 Task: Zoom out the drawing page.
Action: Mouse moved to (116, 91)
Screenshot: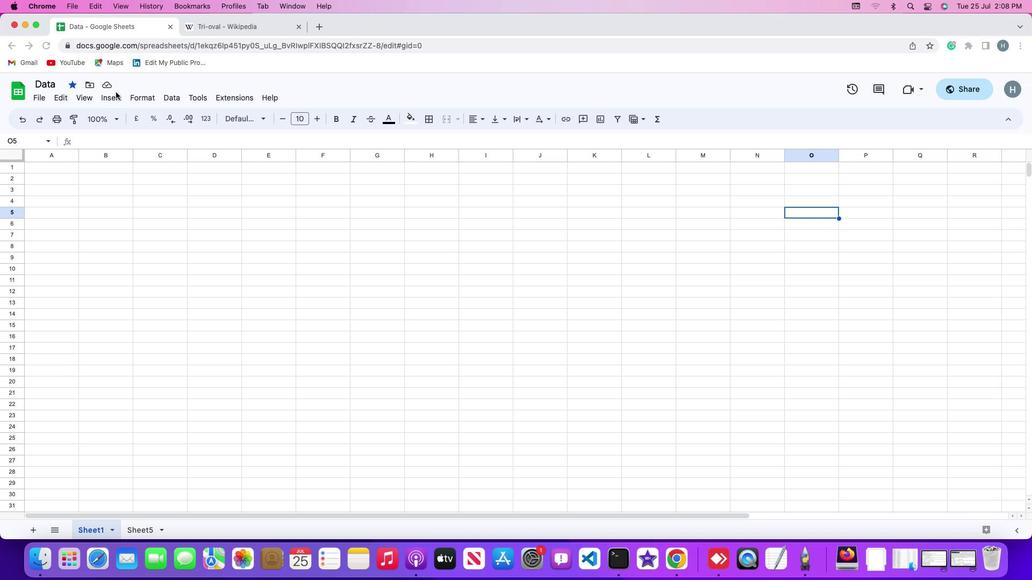 
Action: Mouse pressed left at (116, 91)
Screenshot: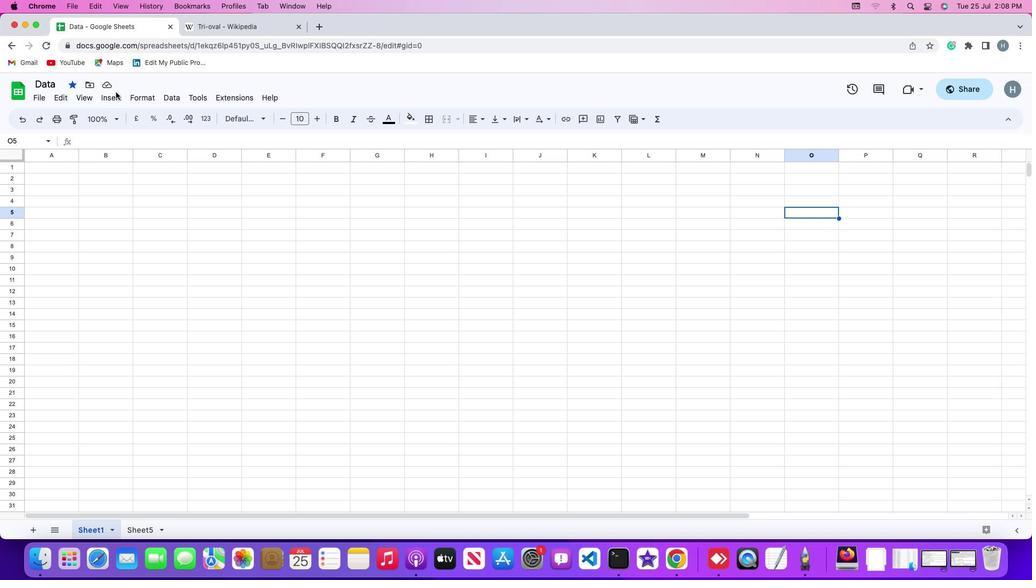 
Action: Mouse moved to (115, 94)
Screenshot: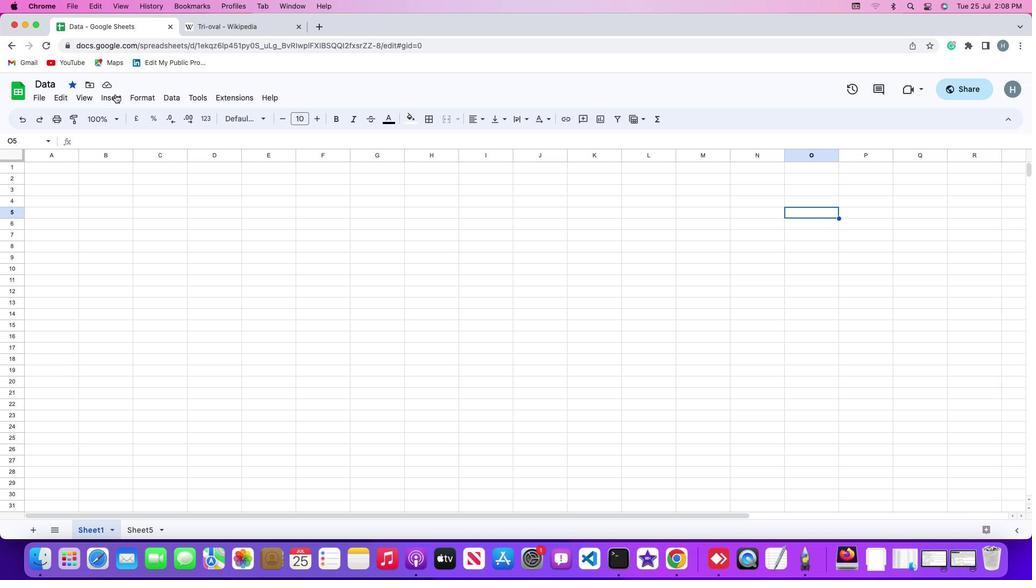 
Action: Mouse pressed left at (115, 94)
Screenshot: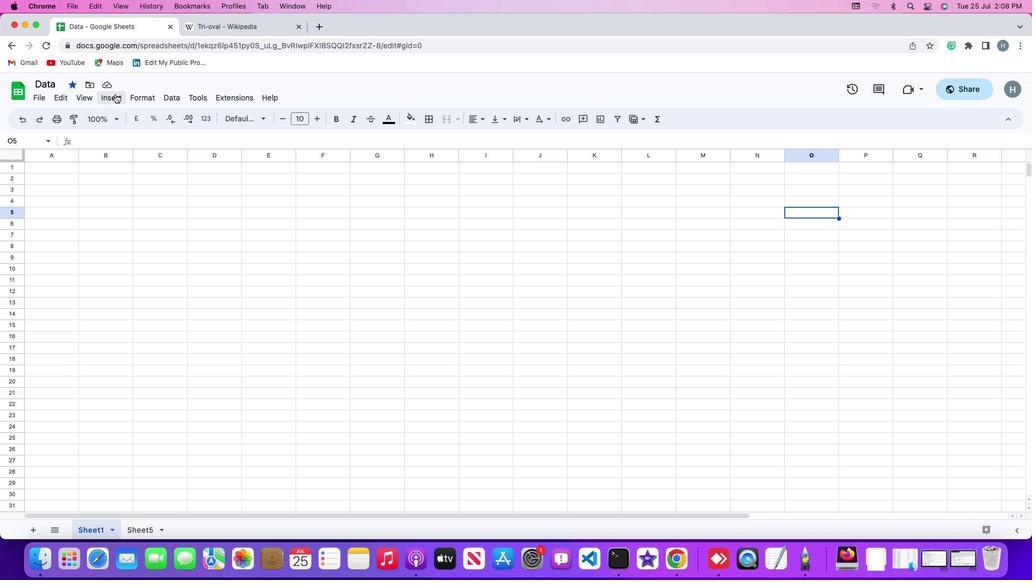 
Action: Mouse moved to (138, 240)
Screenshot: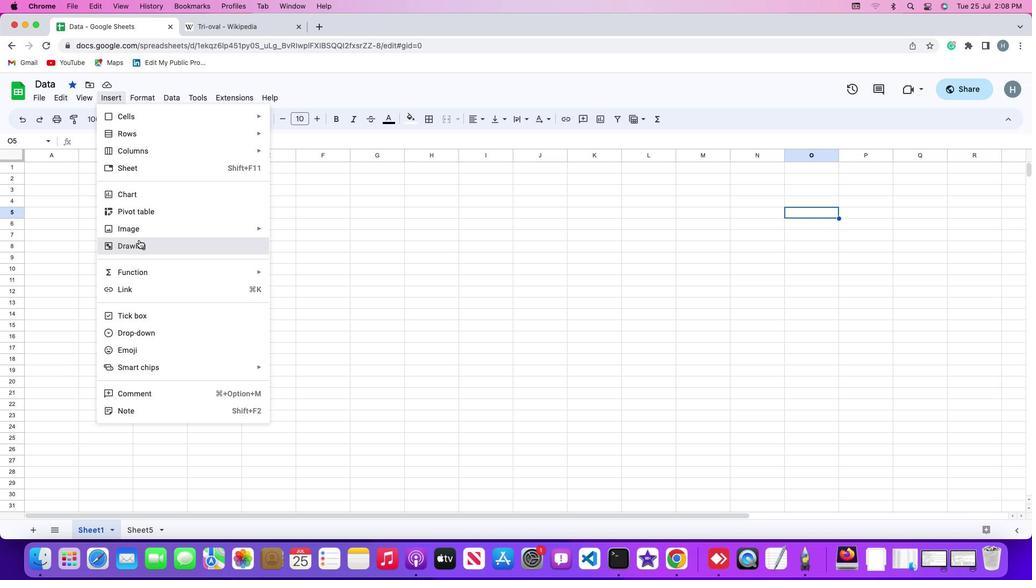 
Action: Mouse pressed left at (138, 240)
Screenshot: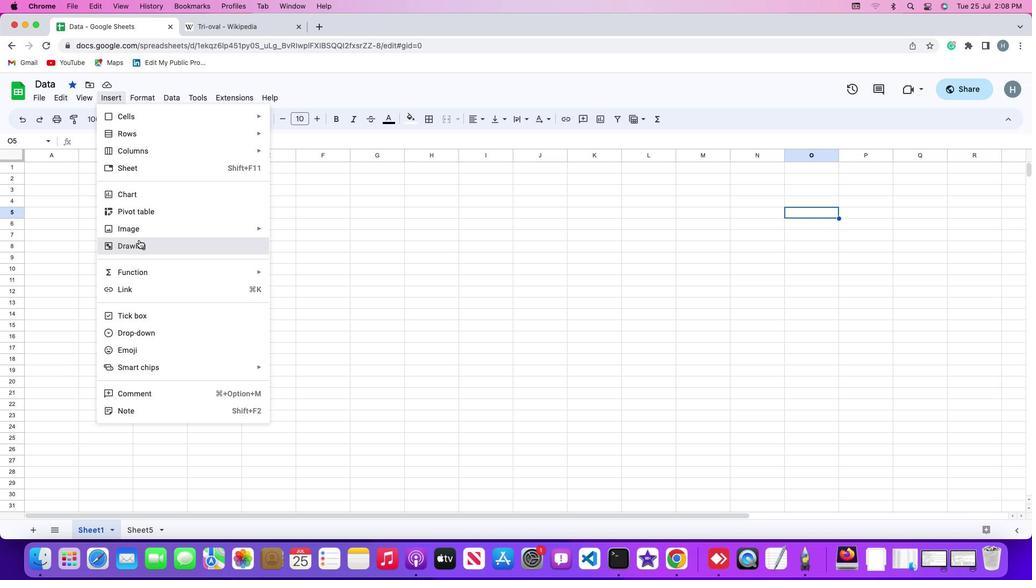
Action: Mouse moved to (376, 135)
Screenshot: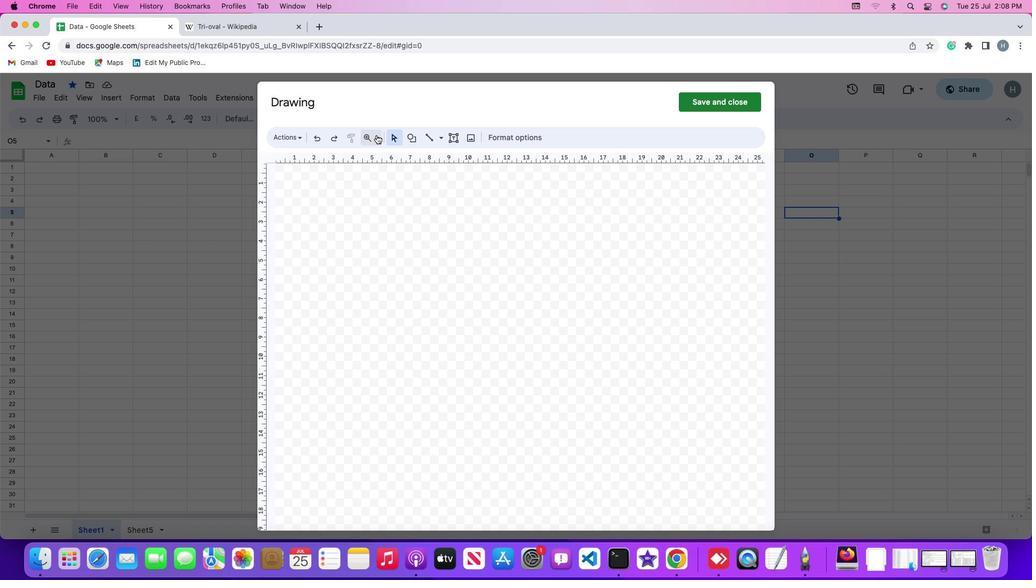 
Action: Mouse pressed left at (376, 135)
Screenshot: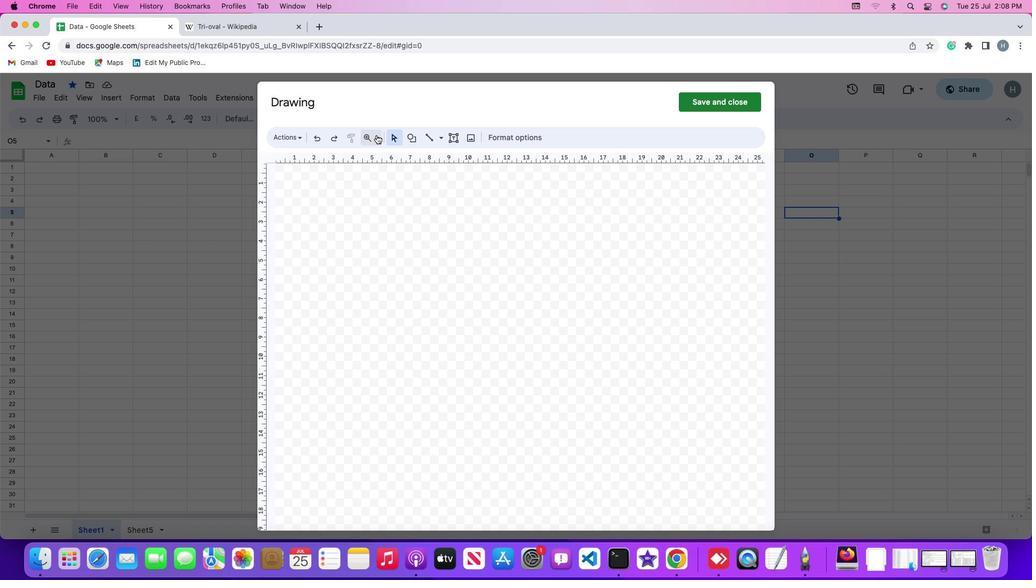 
Action: Mouse moved to (578, 417)
Screenshot: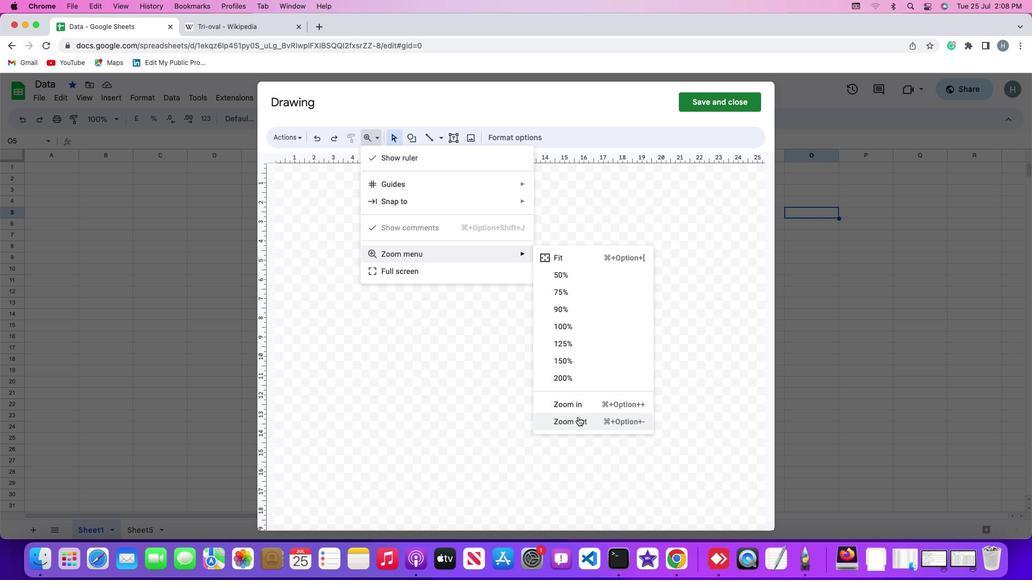 
Action: Mouse pressed left at (578, 417)
Screenshot: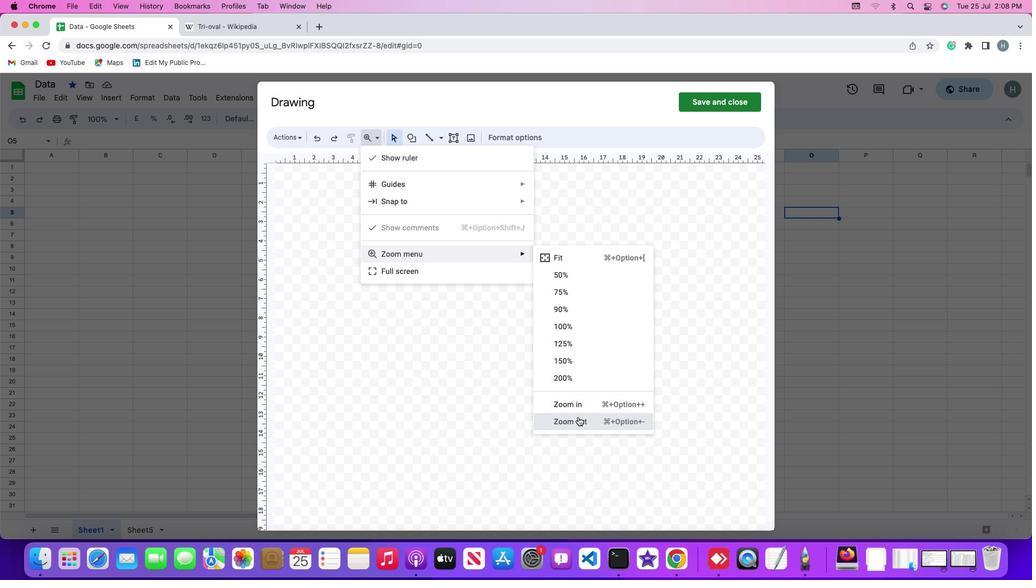 
Action: Mouse moved to (466, 368)
Screenshot: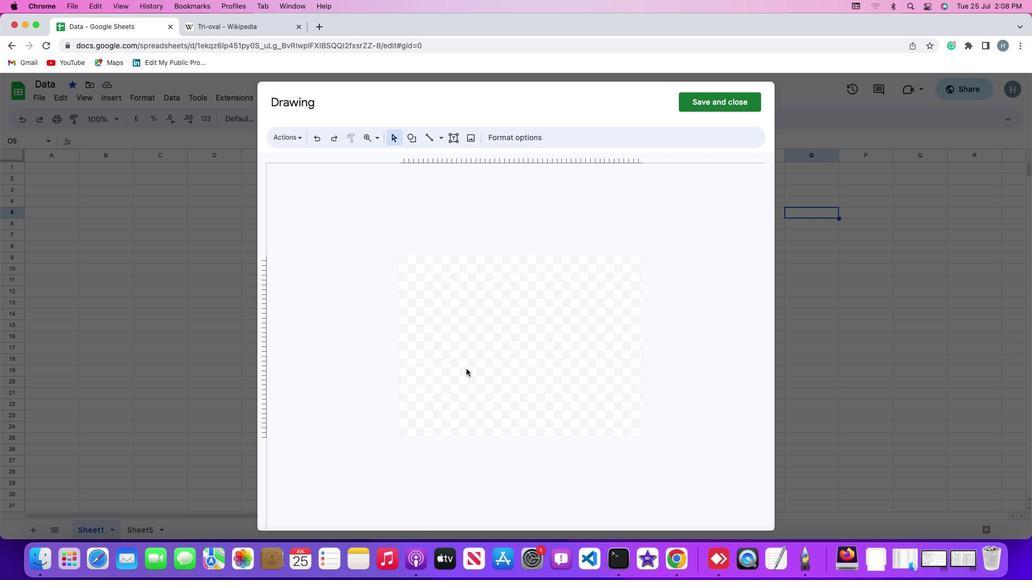 
